 Task: Get directions from Grand Teton National Park, Wyoming, United States to White Sands National Park, New Mexico, United States departing at 3:00 pm on the 15th of next month
Action: Mouse moved to (316, 520)
Screenshot: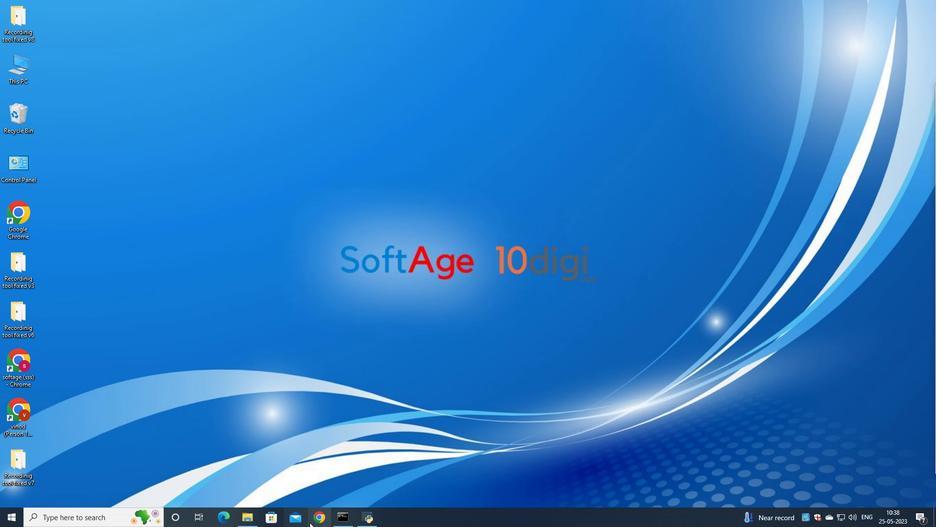 
Action: Mouse pressed left at (316, 520)
Screenshot: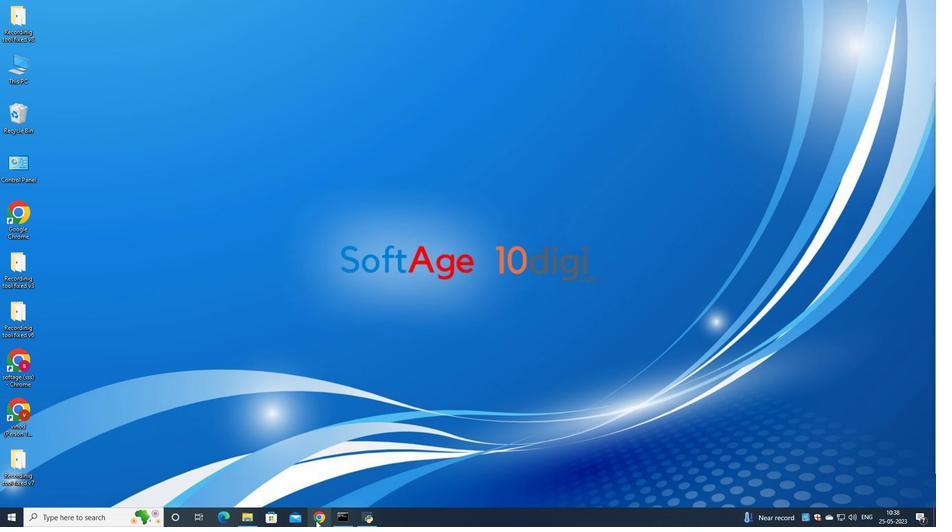 
Action: Mouse moved to (440, 318)
Screenshot: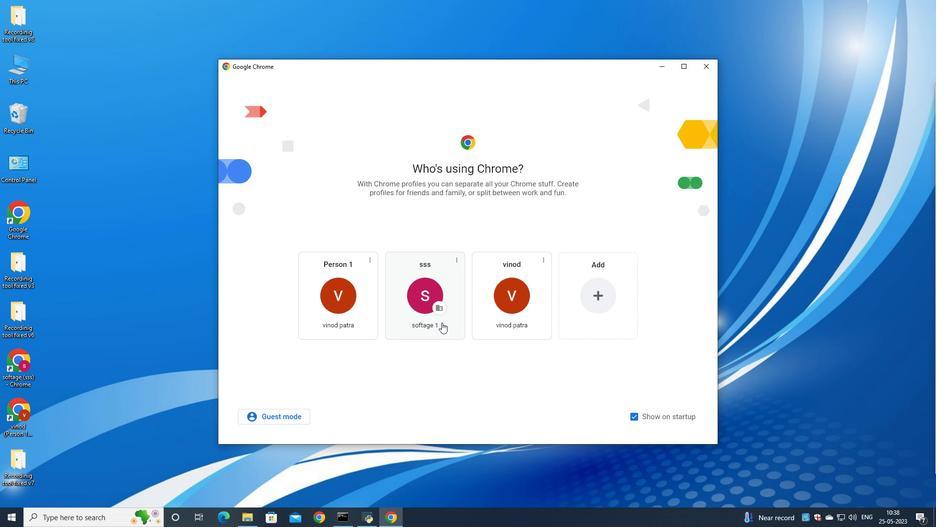 
Action: Mouse pressed left at (440, 318)
Screenshot: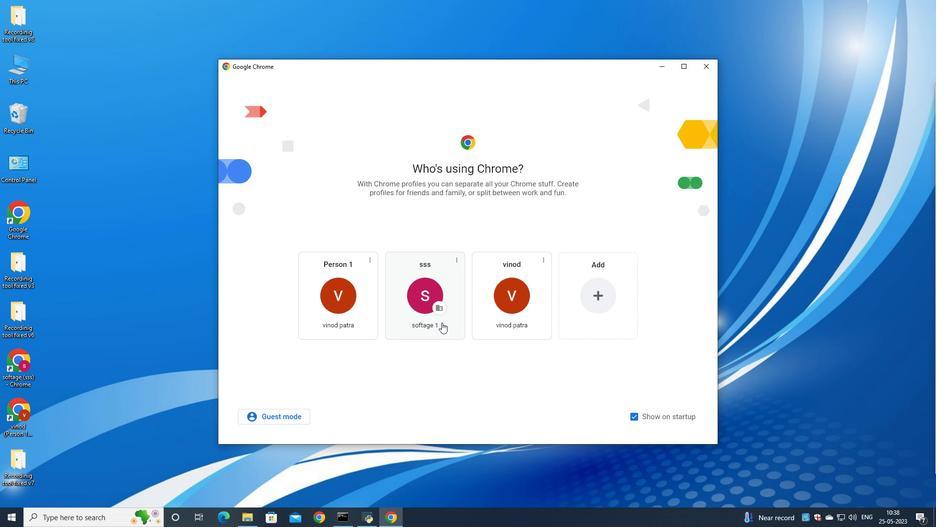 
Action: Mouse moved to (900, 56)
Screenshot: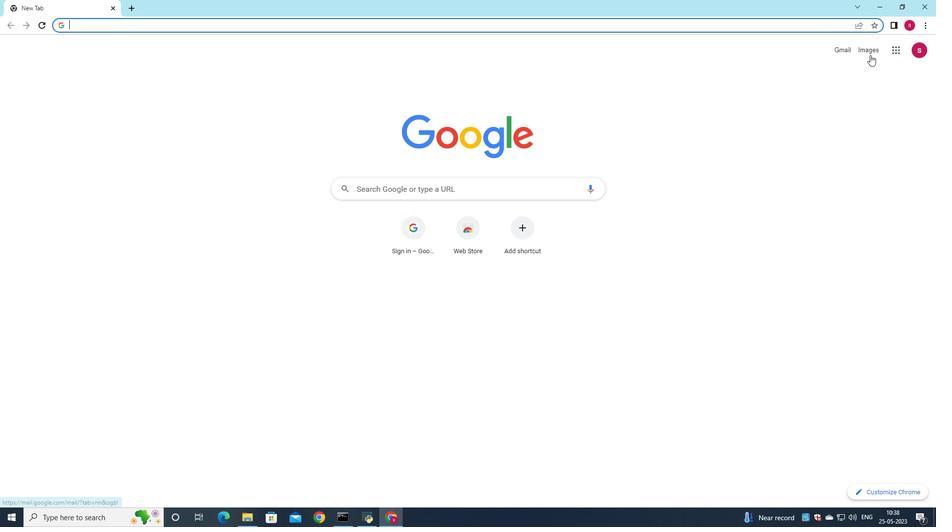 
Action: Mouse pressed left at (900, 56)
Screenshot: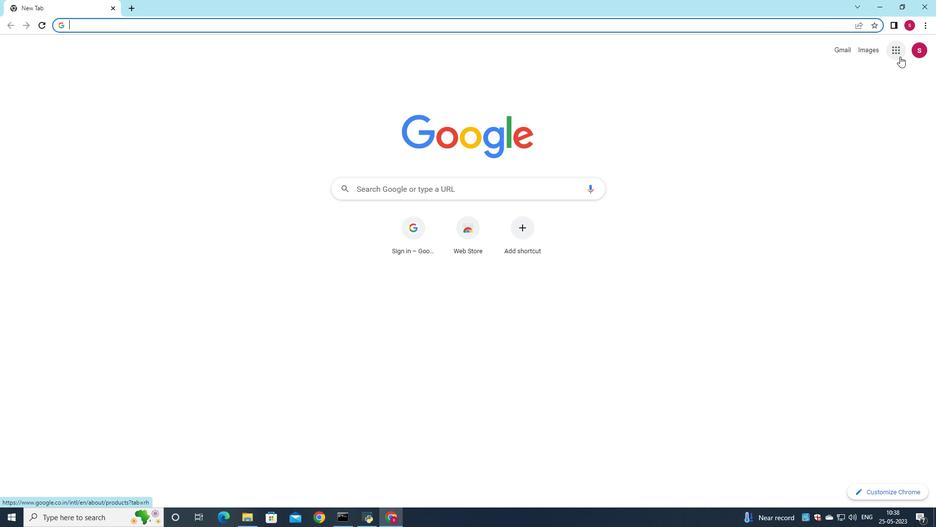 
Action: Mouse moved to (883, 189)
Screenshot: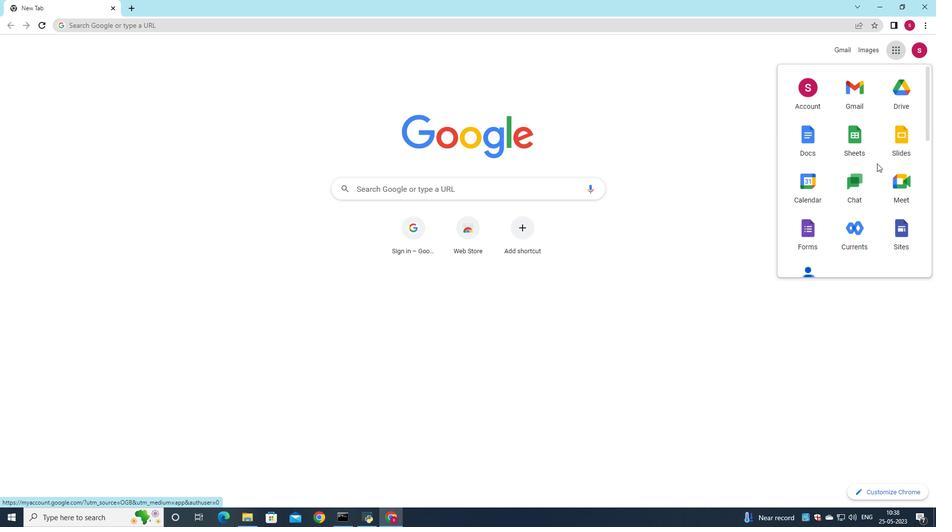 
Action: Mouse scrolled (883, 189) with delta (0, 0)
Screenshot: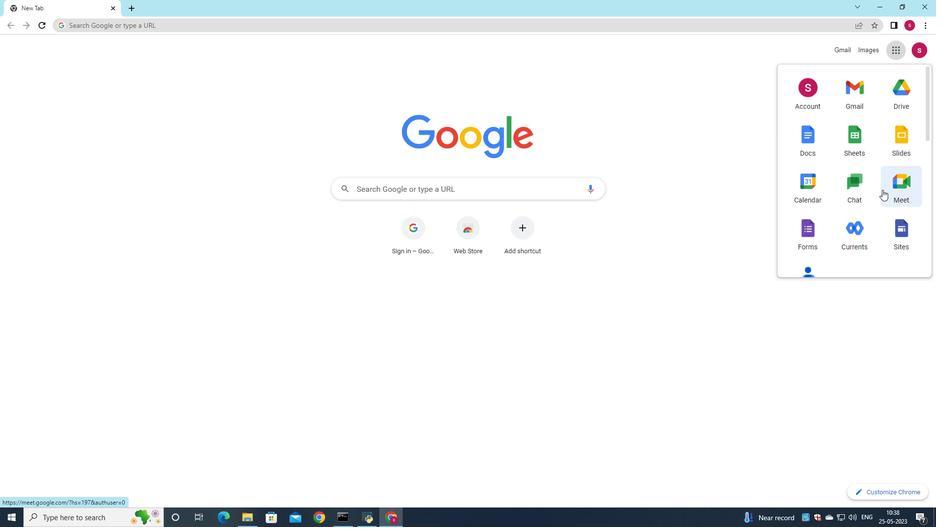 
Action: Mouse scrolled (883, 189) with delta (0, 0)
Screenshot: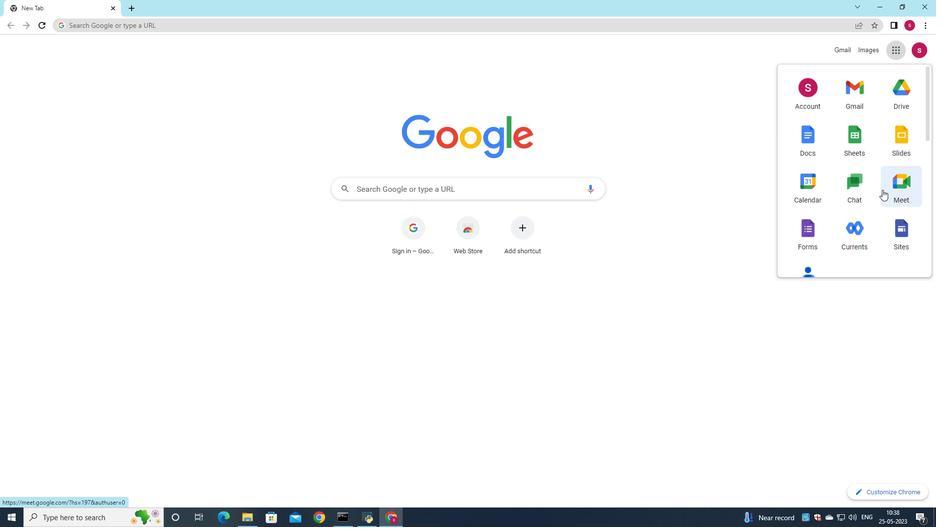 
Action: Mouse moved to (908, 231)
Screenshot: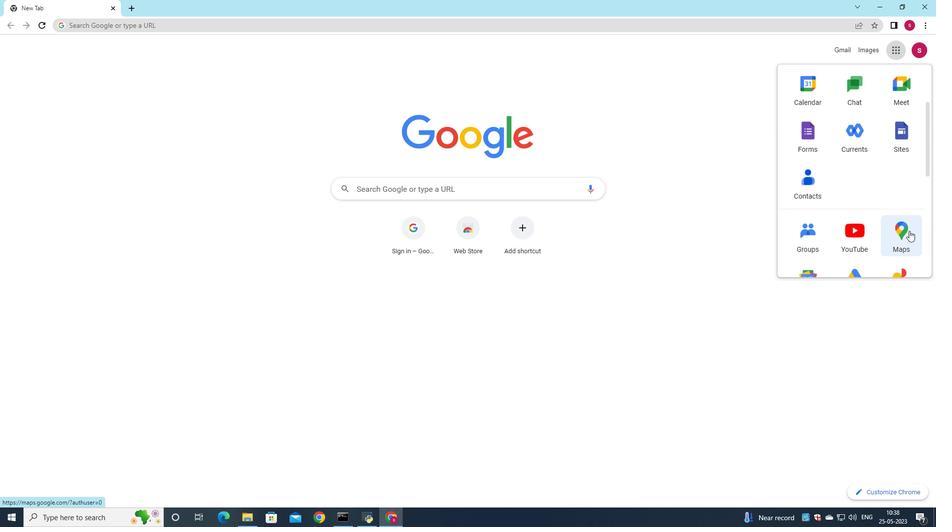 
Action: Mouse pressed left at (908, 231)
Screenshot: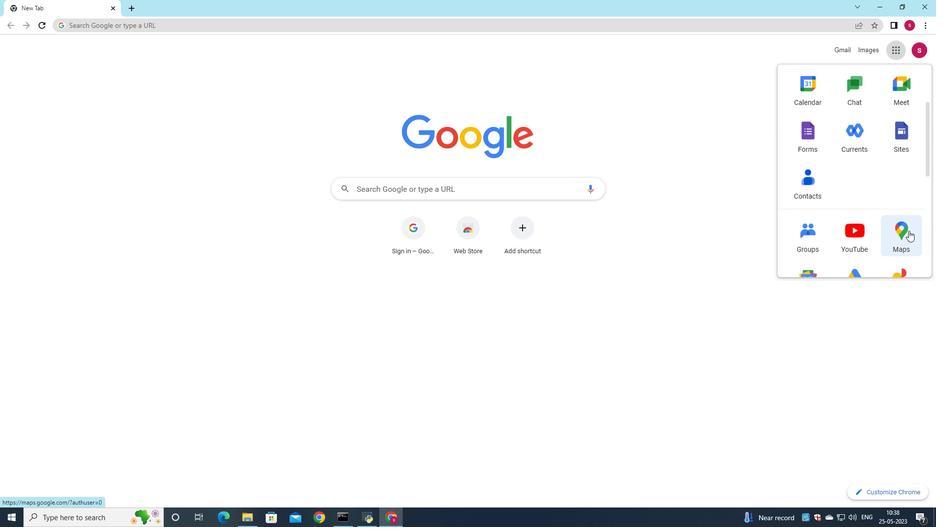 
Action: Mouse moved to (89, 54)
Screenshot: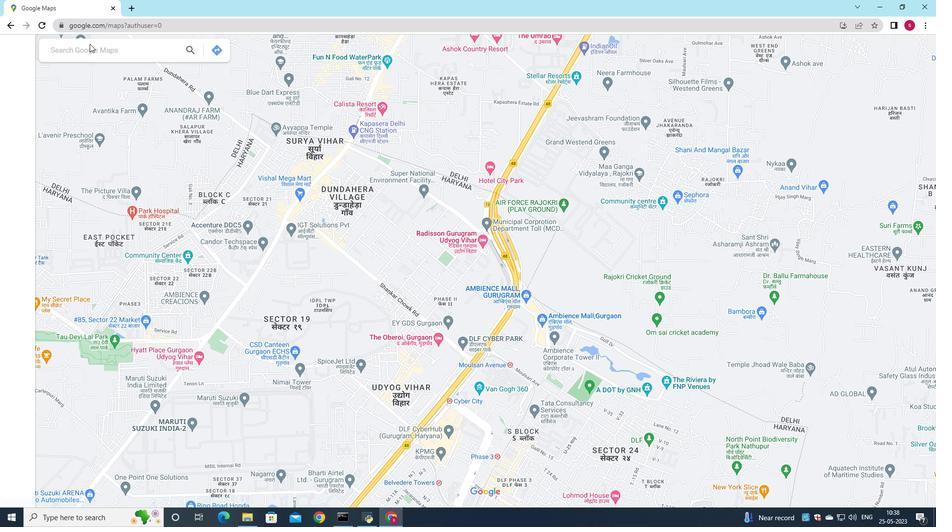 
Action: Mouse pressed left at (89, 54)
Screenshot: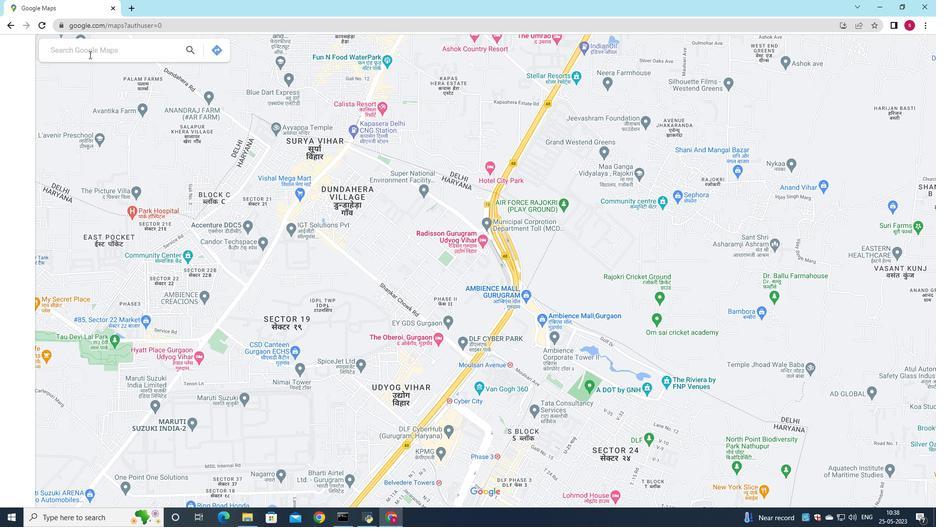 
Action: Mouse moved to (217, 44)
Screenshot: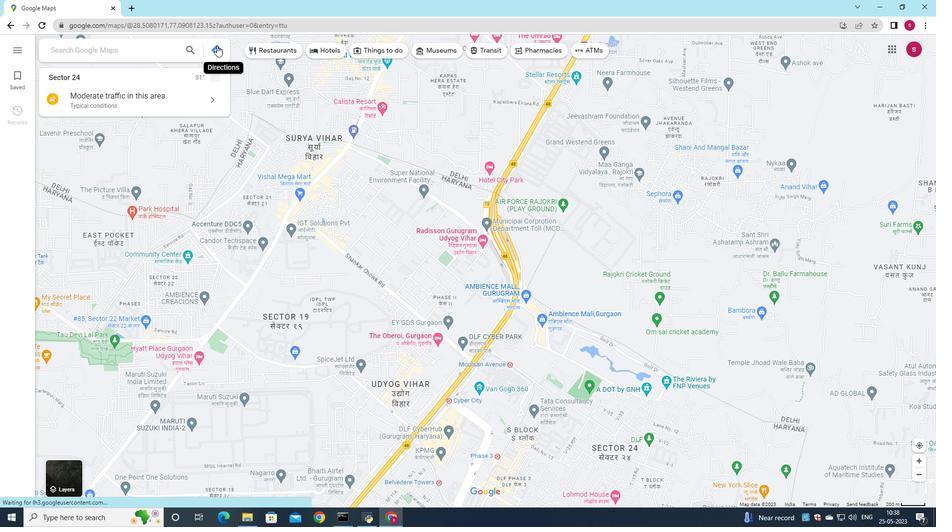 
Action: Mouse pressed left at (217, 44)
Screenshot: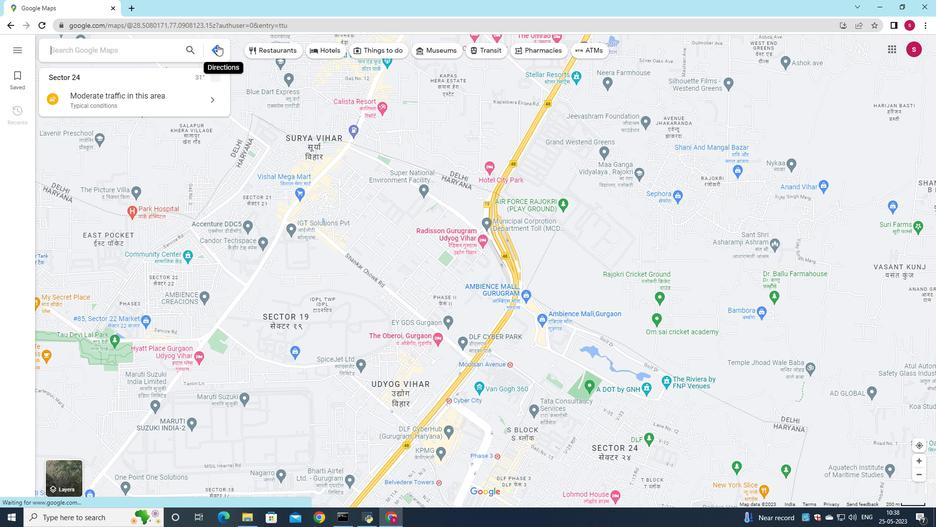 
Action: Mouse moved to (179, 87)
Screenshot: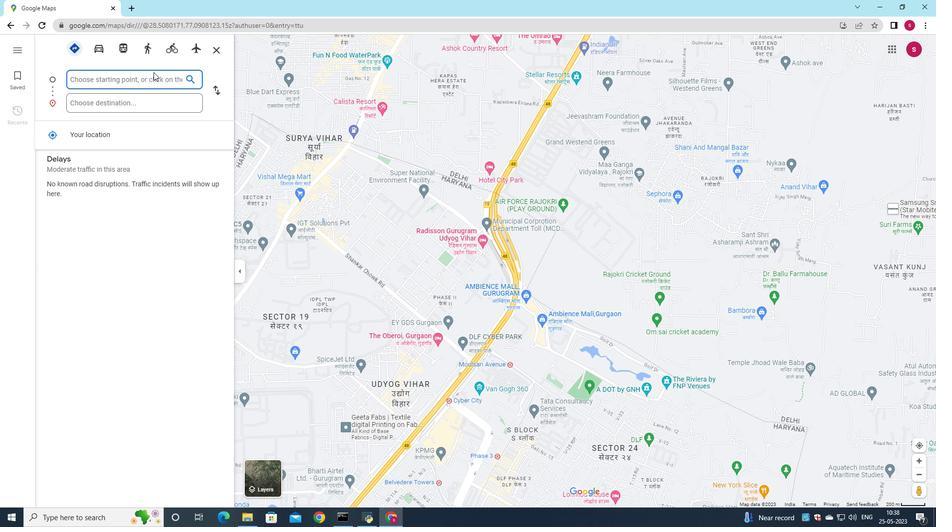 
Action: Key pressed <Key.shift>Grand<Key.space><Key.shift>teton<Key.space><Key.shift>National<Key.space><Key.shift>Park,<Key.space><Key.shift>Unit<Key.backspace><Key.backspace><Key.backspace><Key.backspace><Key.backspace><Key.shift>Wymo<Key.backspace><Key.backspace>oming,<Key.shift>United<Key.space><Key.shift>States
Screenshot: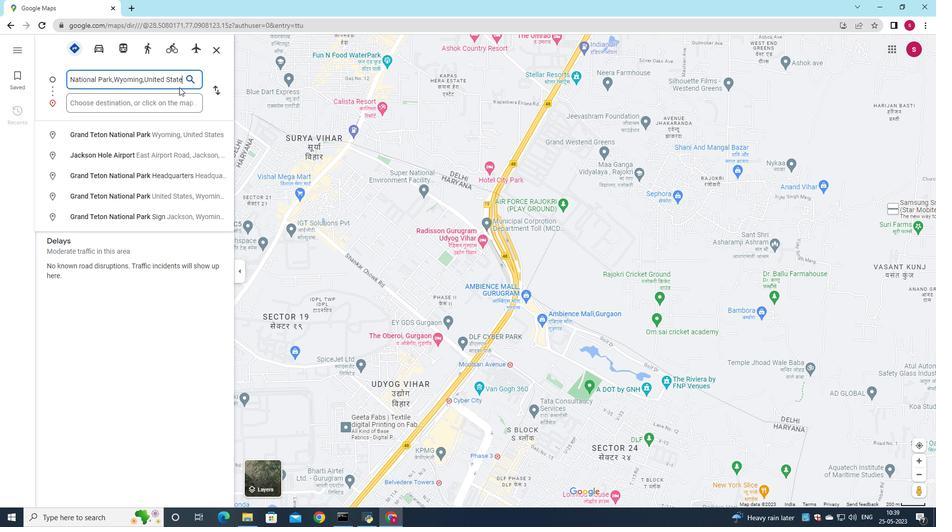 
Action: Mouse moved to (155, 103)
Screenshot: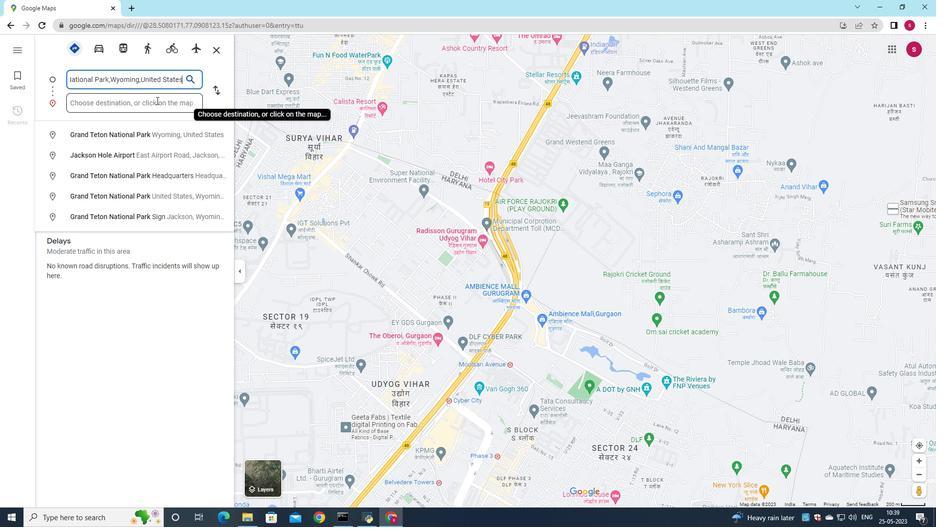 
Action: Mouse pressed left at (155, 103)
Screenshot: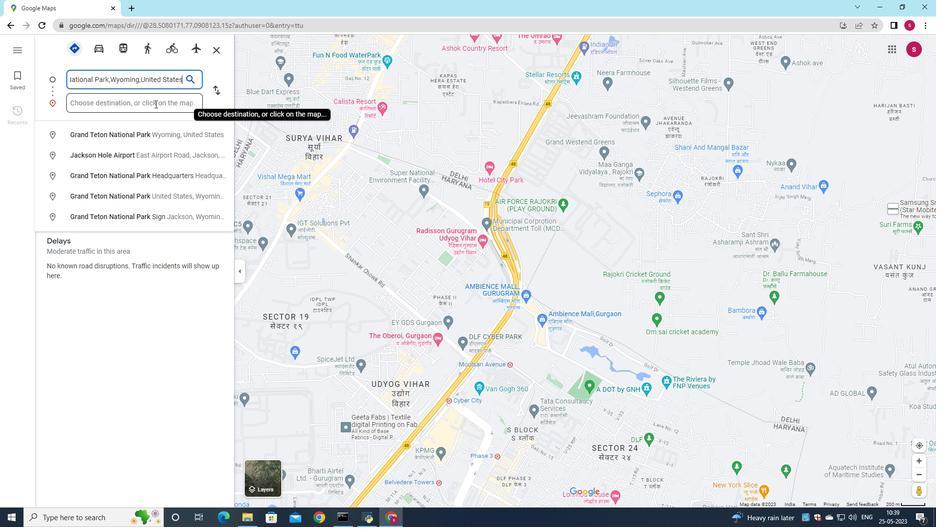 
Action: Mouse moved to (194, 119)
Screenshot: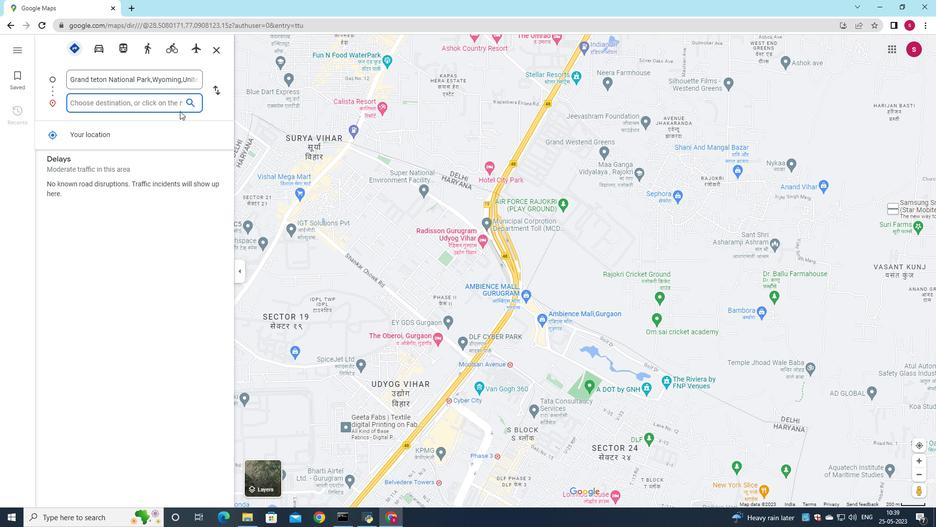 
Action: Key pressed <Key.shift><Key.shift>White<Key.space><Key.shift>sands<Key.space><Key.shift>National<Key.shift><Key.shift><Key.shift><Key.shift><Key.shift><Key.shift><Key.shift><Key.shift><Key.shift><Key.shift><Key.shift><Key.shift><Key.shift><Key.shift><Key.shift><Key.shift><Key.shift><Key.shift><Key.shift><Key.shift><Key.shift><Key.shift><Key.shift><Key.shift><Key.shift><Key.shift><Key.shift><Key.shift><Key.shift><Key.shift><Key.shift><Key.shift><Key.shift><Key.shift><Key.shift><Key.shift><Key.shift><Key.shift><Key.shift><Key.shift><Key.shift><Key.shift><Key.shift><Key.shift><Key.shift><Key.shift><Key.shift><Key.shift><Key.shift><Key.shift><Key.shift><Key.space><Key.shift><Key.shift>Park,<Key.shift>New<Key.space><Key.shift>Mexico,<Key.shift>United<Key.space><Key.shift>staes
Screenshot: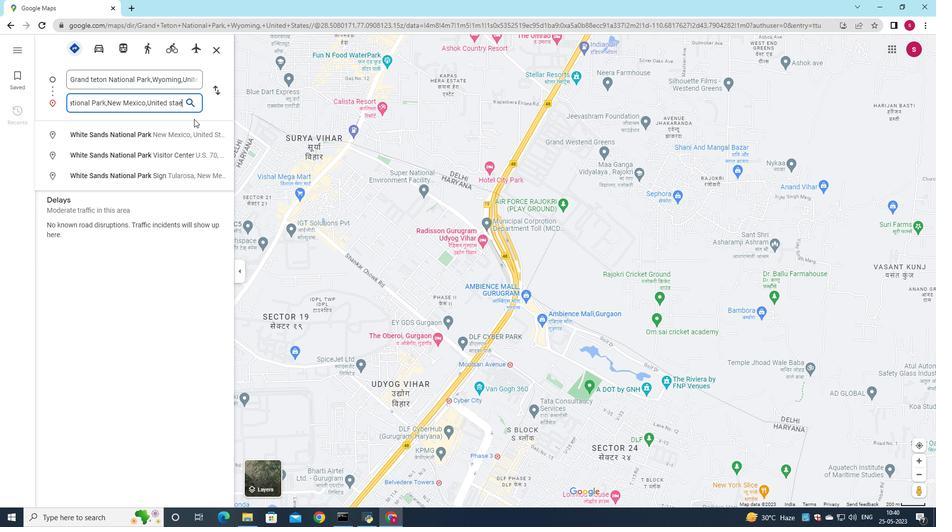 
Action: Mouse moved to (187, 100)
Screenshot: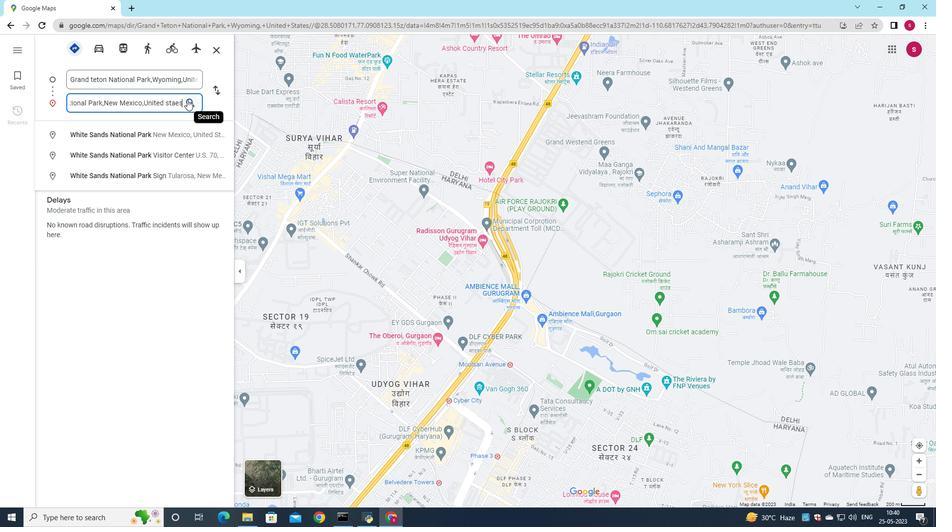 
Action: Mouse pressed left at (187, 100)
Screenshot: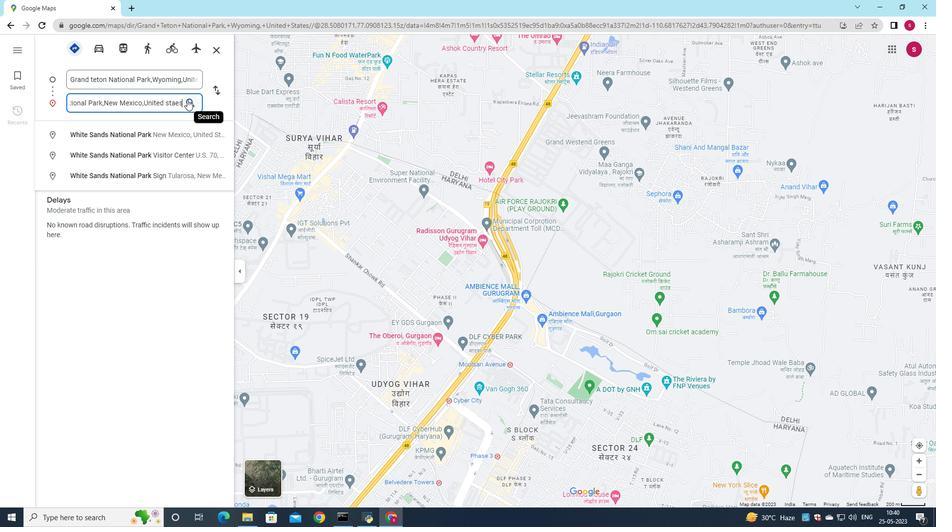 
Action: Mouse moved to (108, 156)
Screenshot: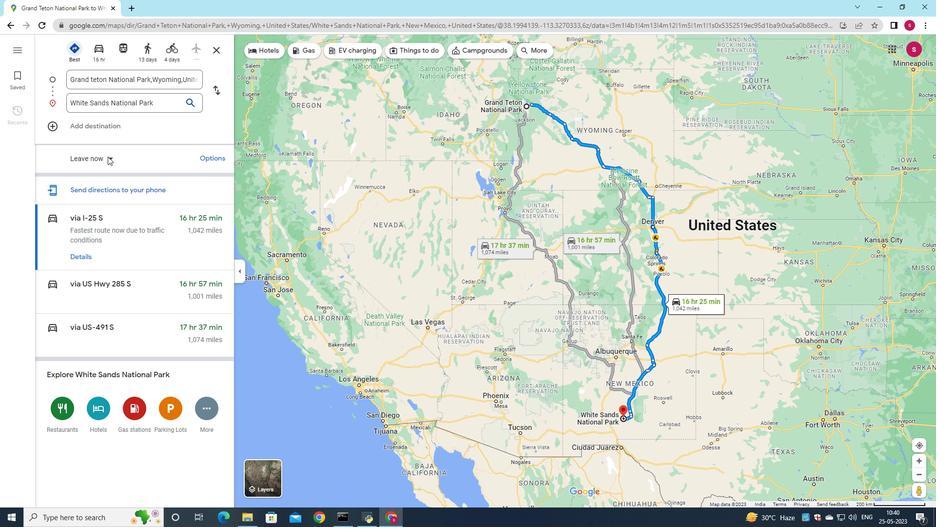 
Action: Mouse pressed left at (108, 156)
Screenshot: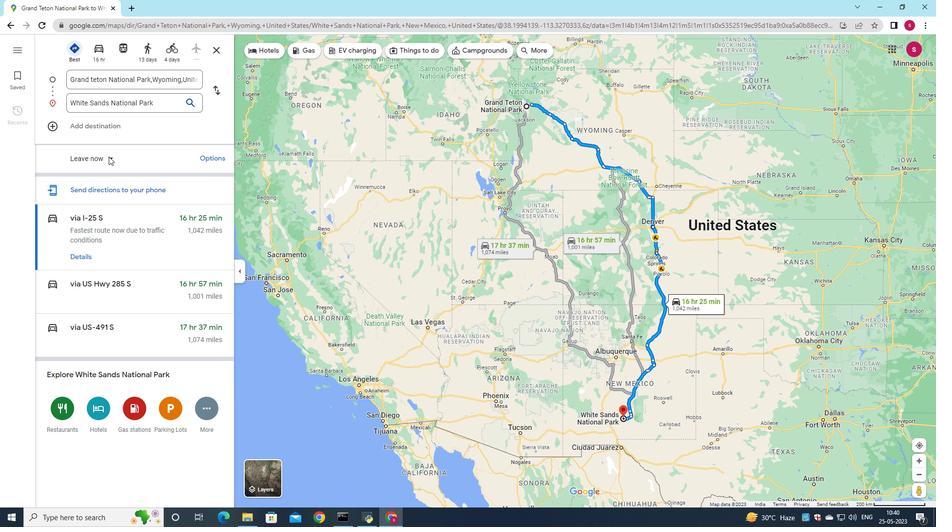 
Action: Mouse moved to (104, 186)
Screenshot: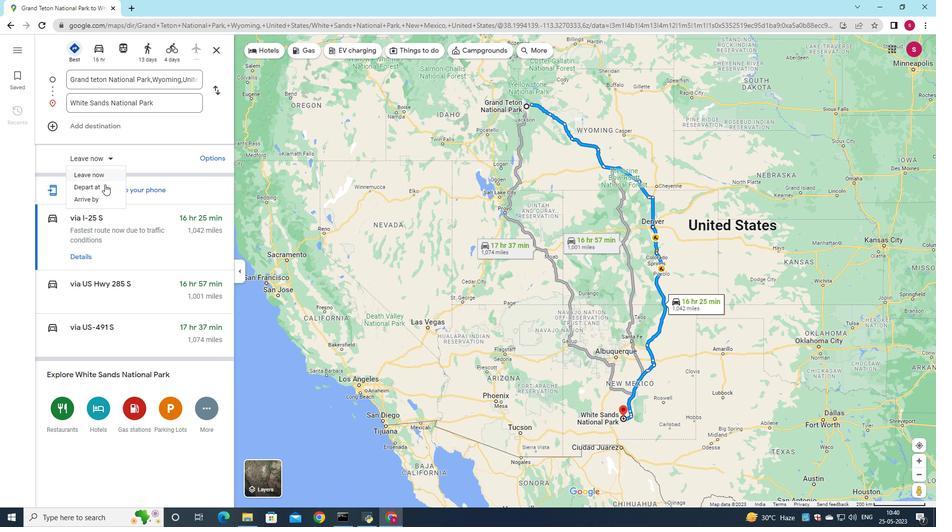 
Action: Mouse pressed left at (104, 186)
Screenshot: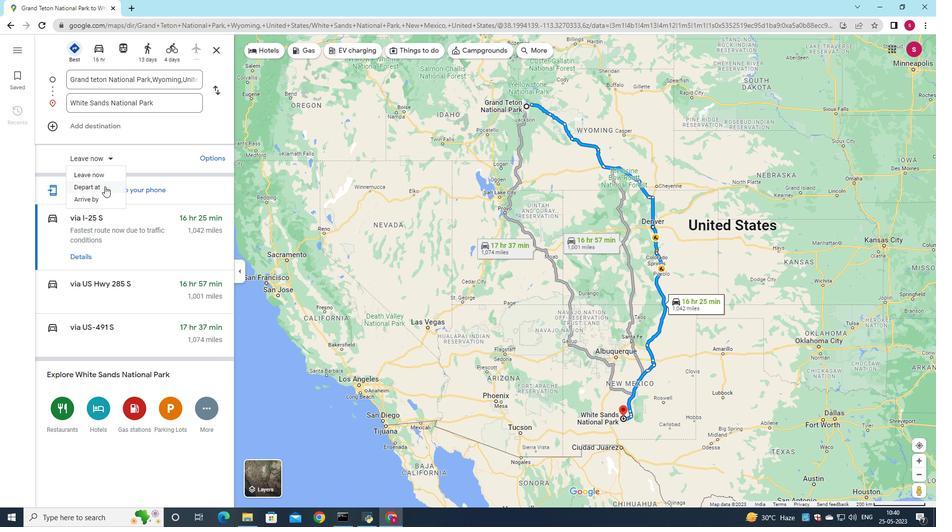 
Action: Mouse moved to (132, 150)
Screenshot: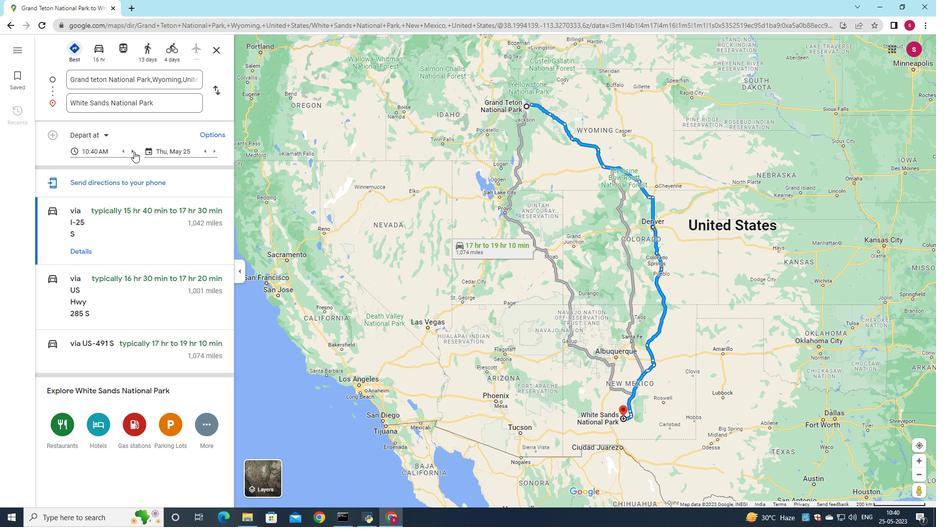 
Action: Mouse pressed left at (132, 150)
Screenshot: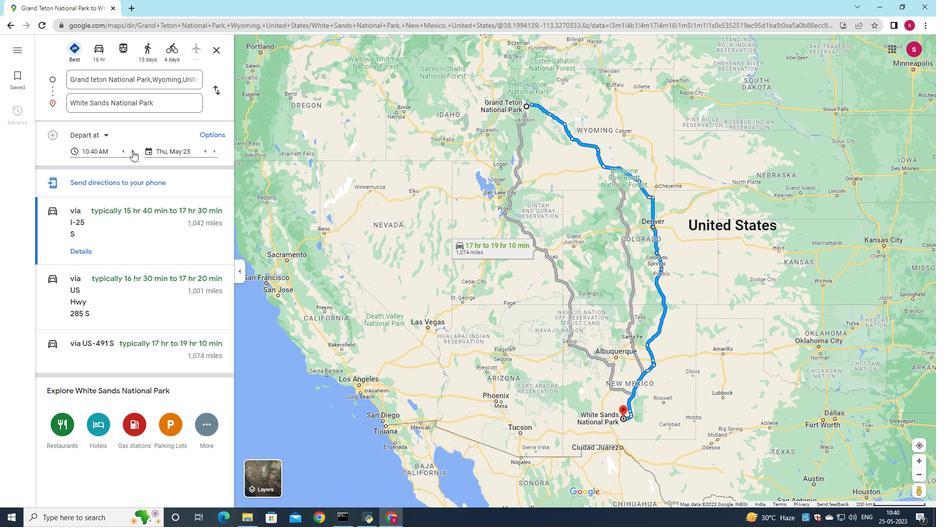 
Action: Mouse pressed left at (132, 150)
Screenshot: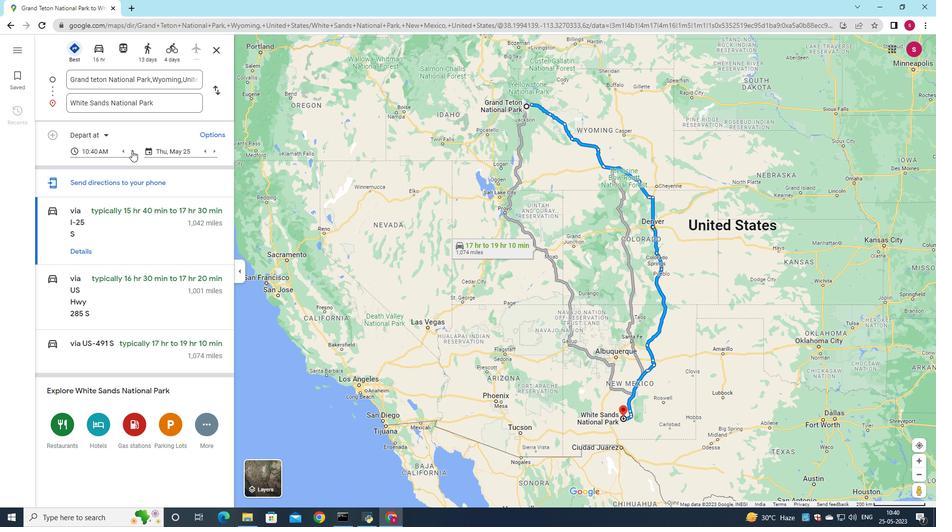 
Action: Mouse pressed left at (132, 150)
Screenshot: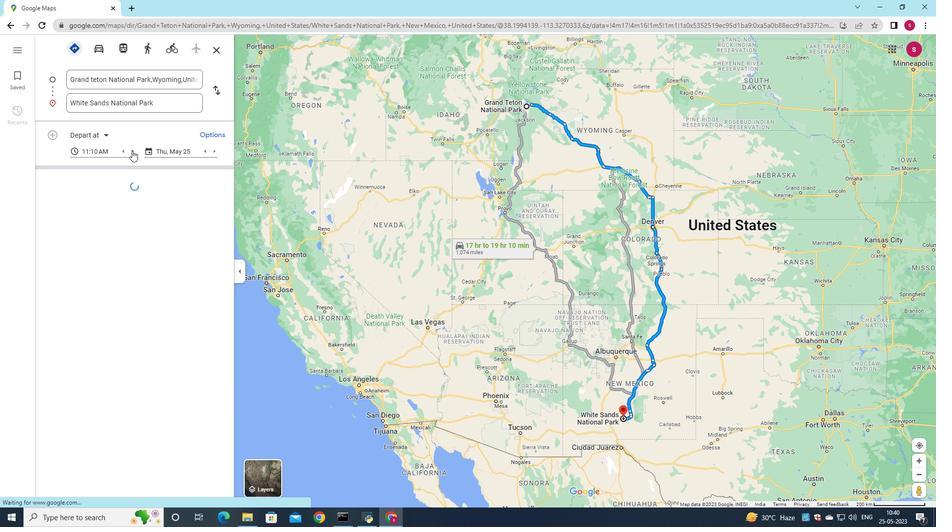
Action: Mouse pressed left at (132, 150)
Screenshot: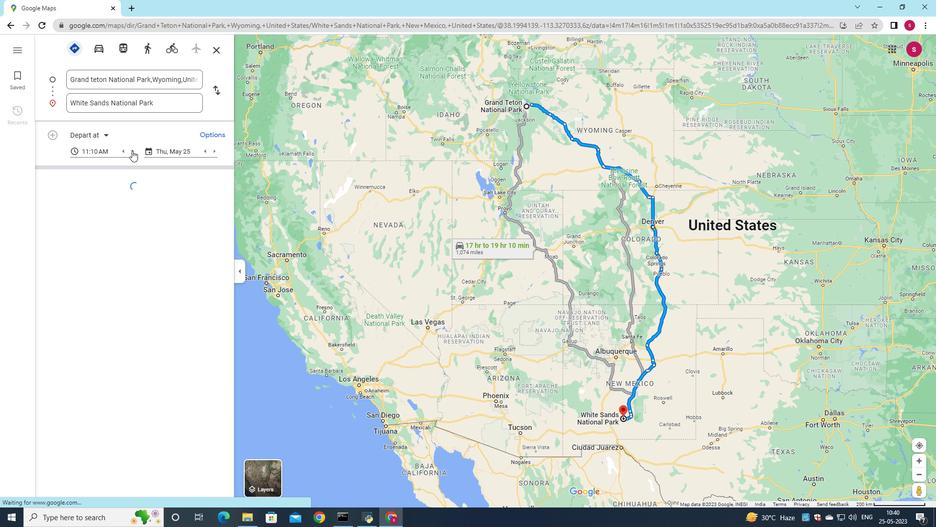 
Action: Mouse pressed left at (132, 150)
Screenshot: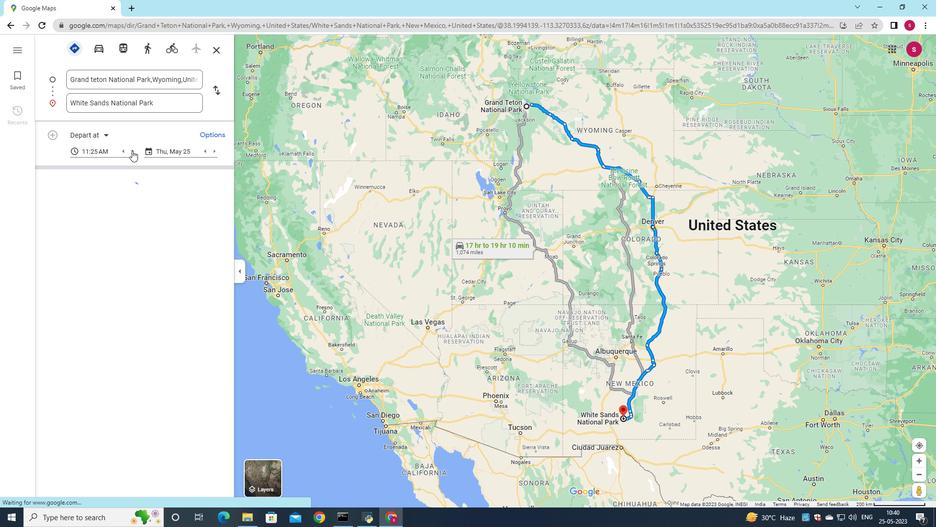 
Action: Mouse pressed left at (132, 150)
Screenshot: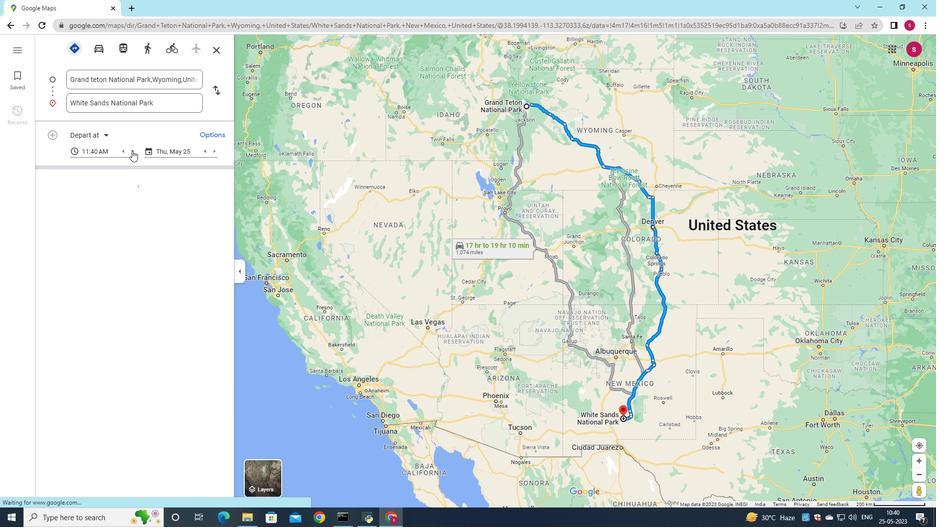 
Action: Mouse pressed left at (132, 150)
Screenshot: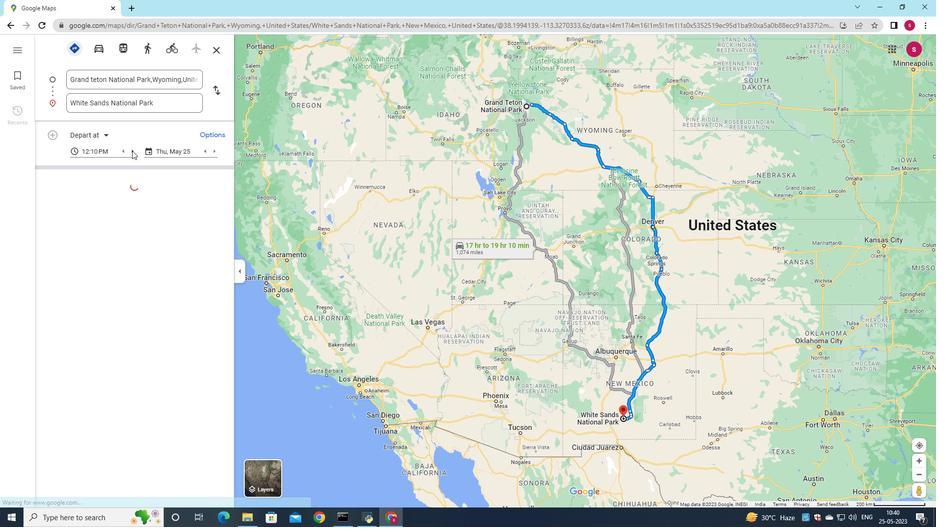 
Action: Mouse moved to (115, 159)
Screenshot: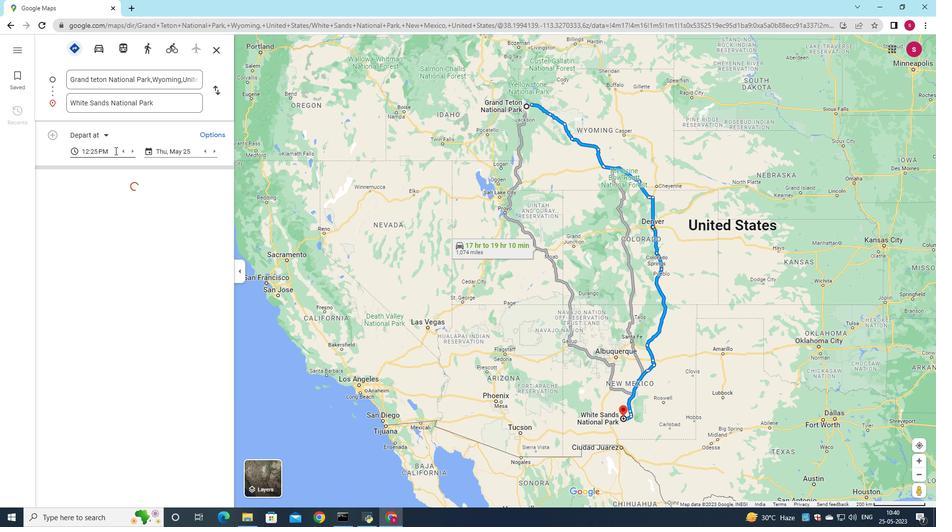 
Action: Mouse pressed left at (115, 159)
Screenshot: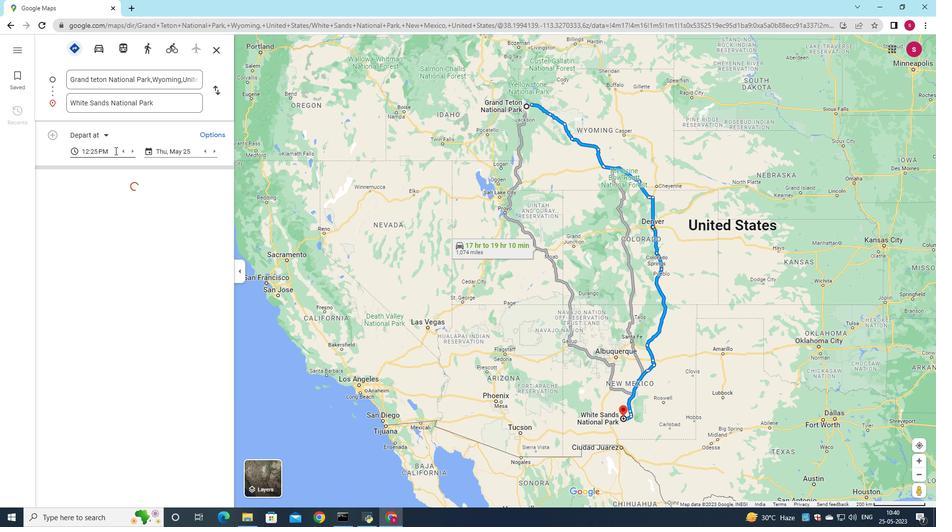 
Action: Mouse moved to (112, 154)
Screenshot: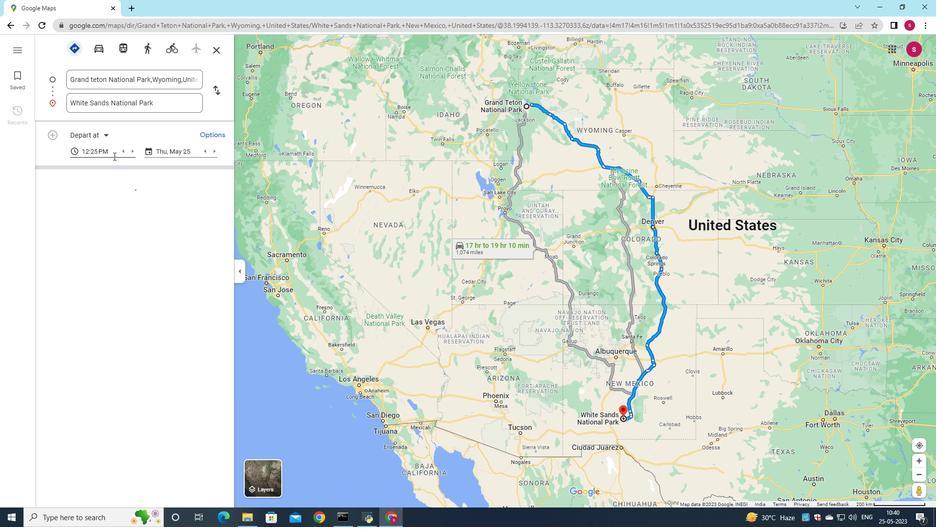 
Action: Mouse pressed left at (112, 154)
Screenshot: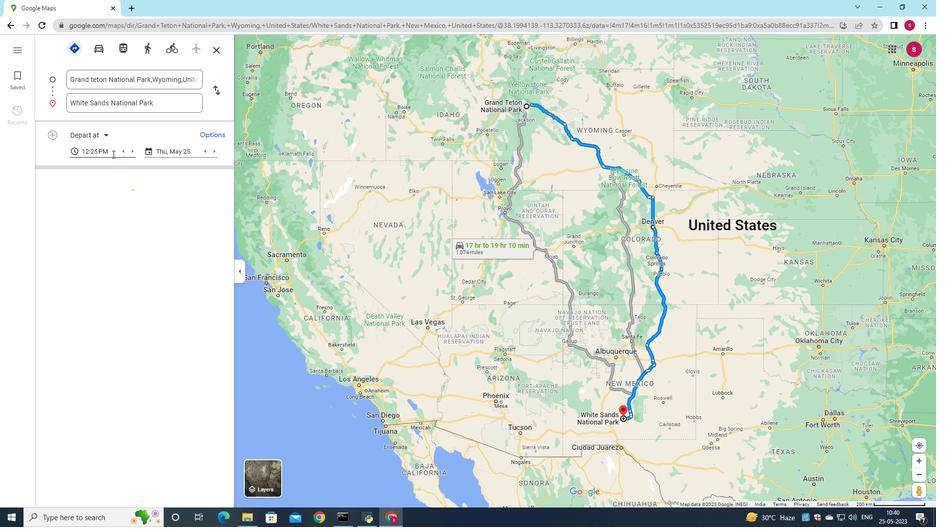 
Action: Mouse moved to (139, 182)
Screenshot: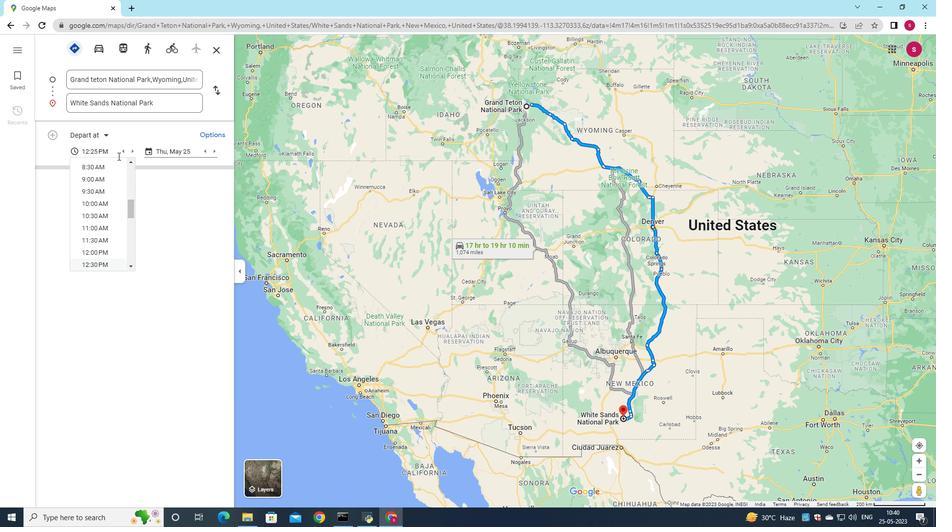 
Action: Mouse scrolled (139, 181) with delta (0, 0)
Screenshot: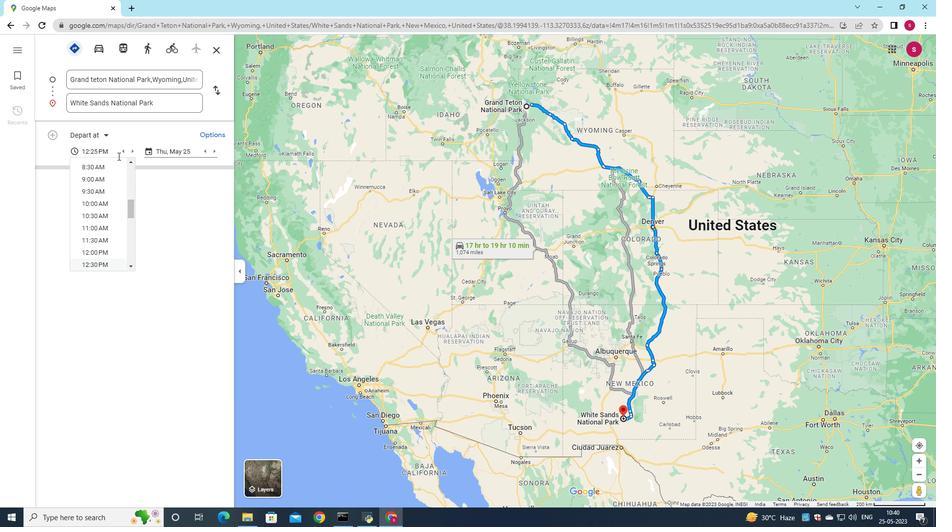 
Action: Mouse moved to (140, 182)
Screenshot: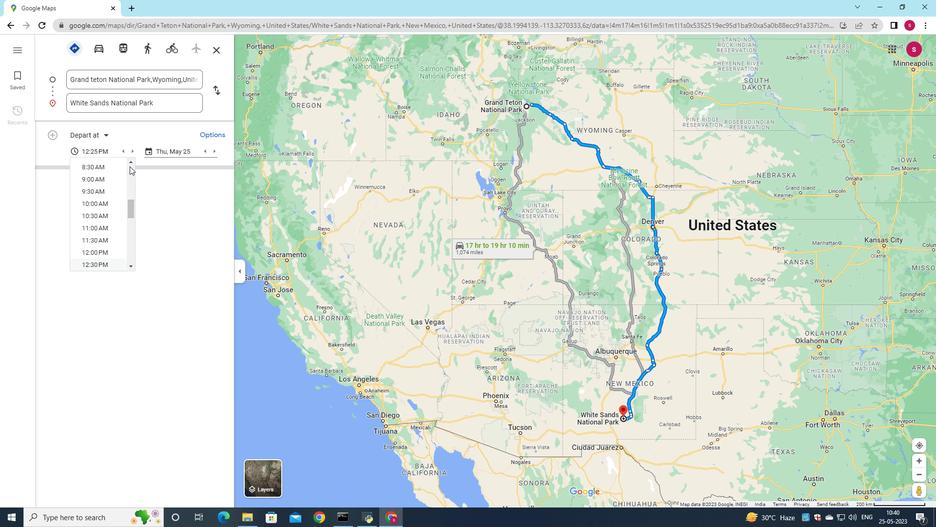 
Action: Mouse scrolled (140, 182) with delta (0, 0)
Screenshot: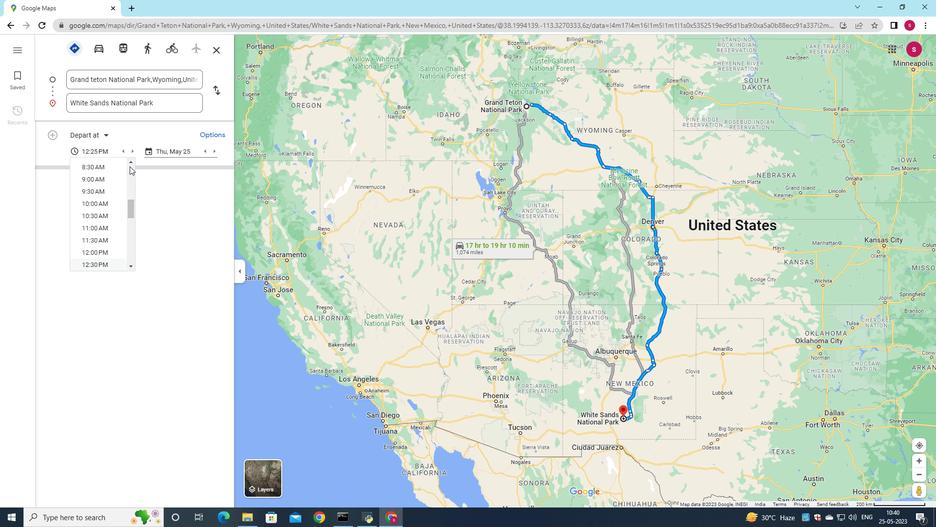 
Action: Mouse scrolled (140, 182) with delta (0, 0)
Screenshot: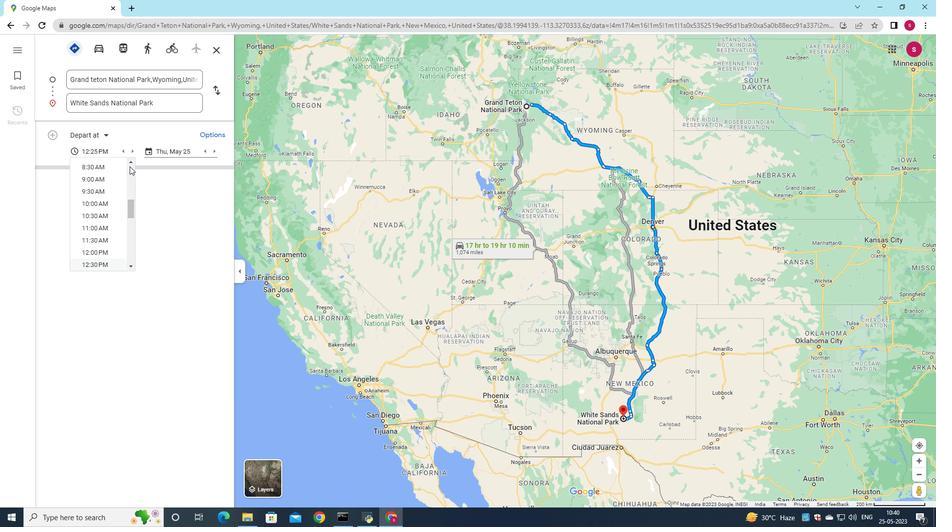 
Action: Mouse moved to (138, 186)
Screenshot: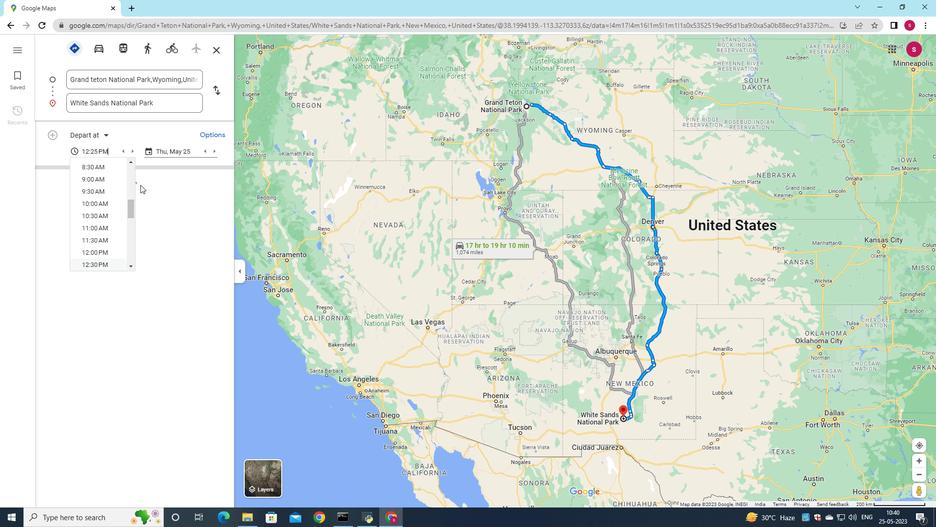 
Action: Mouse scrolled (138, 185) with delta (0, 0)
Screenshot: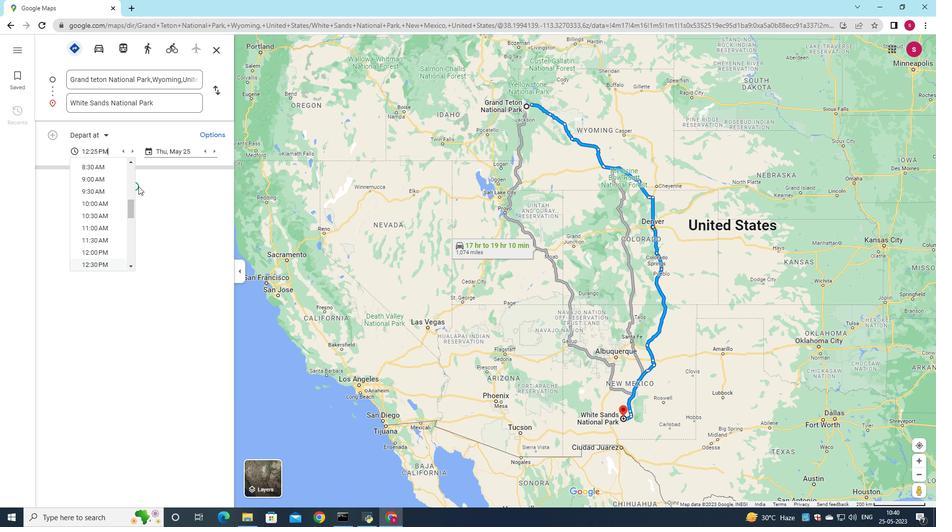 
Action: Mouse moved to (138, 186)
Screenshot: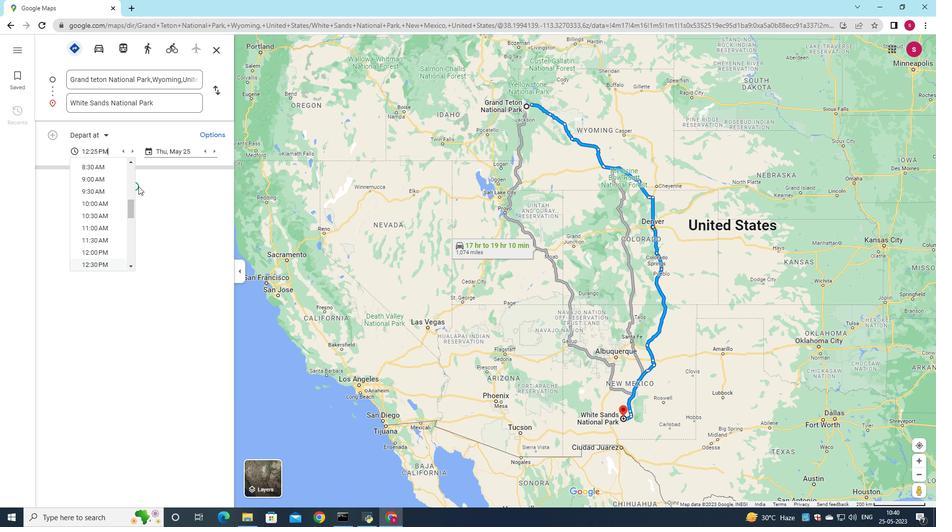 
Action: Mouse scrolled (138, 186) with delta (0, 0)
Screenshot: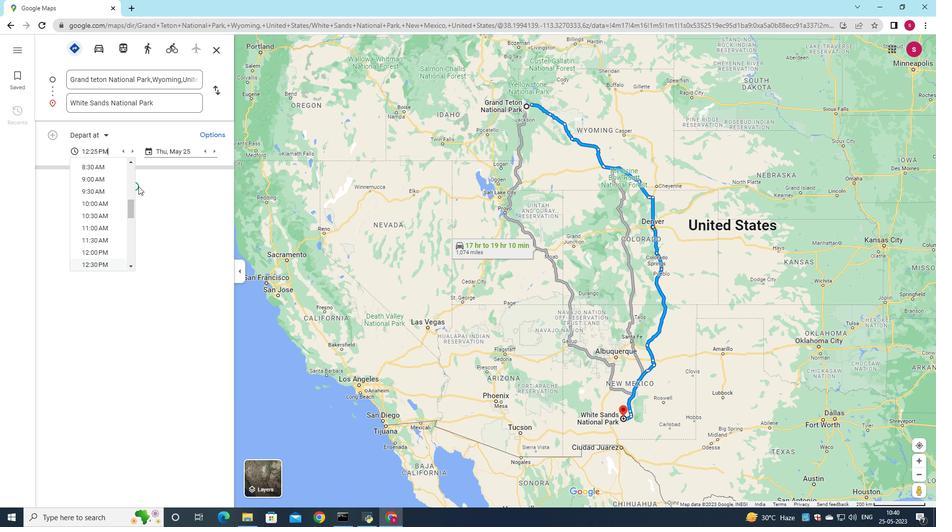 
Action: Mouse moved to (137, 186)
Screenshot: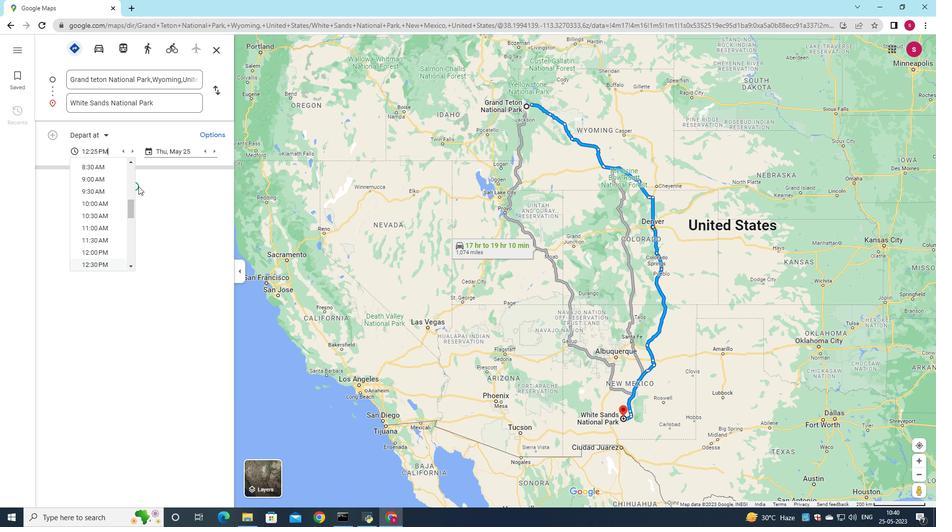 
Action: Mouse scrolled (137, 186) with delta (0, 0)
Screenshot: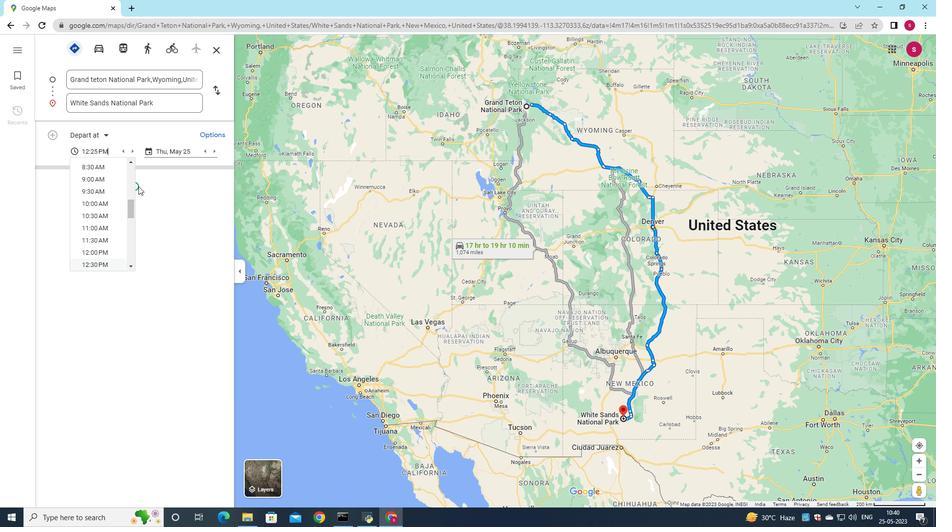 
Action: Mouse moved to (131, 188)
Screenshot: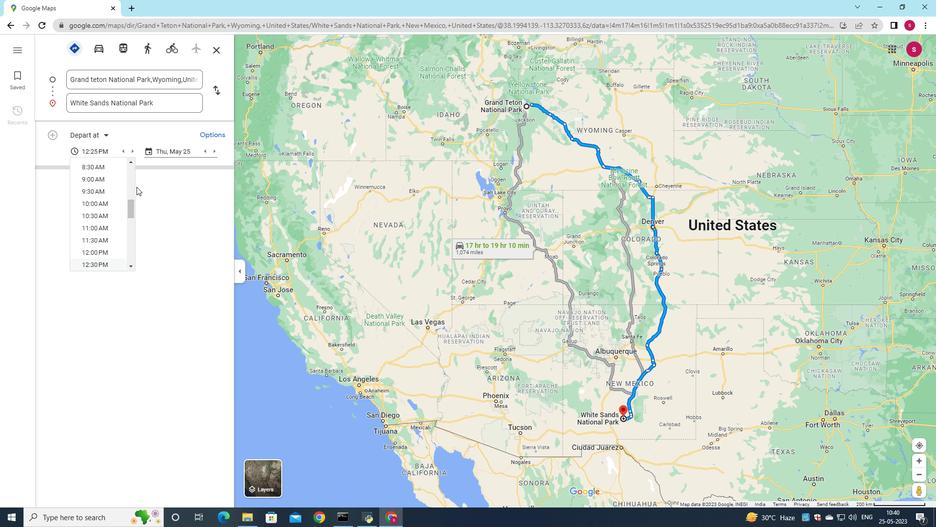 
Action: Mouse scrolled (131, 188) with delta (0, 0)
Screenshot: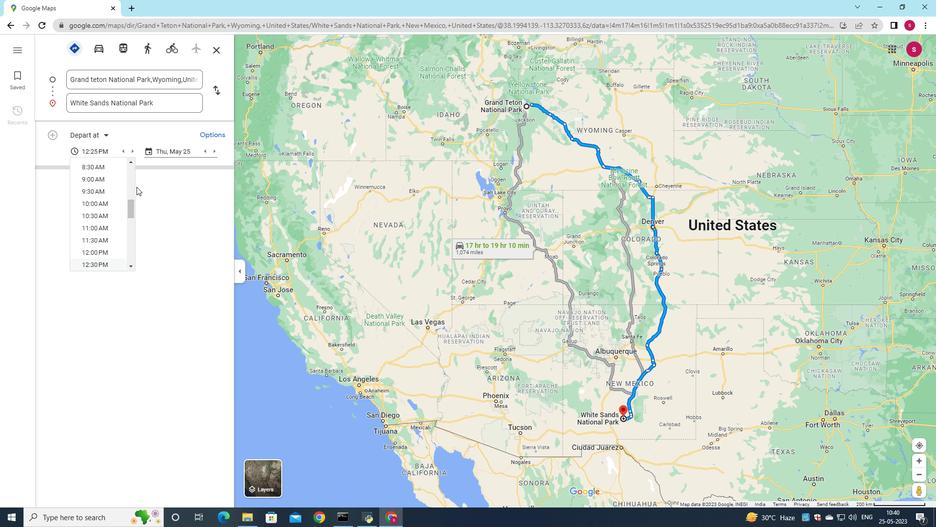 
Action: Mouse moved to (130, 189)
Screenshot: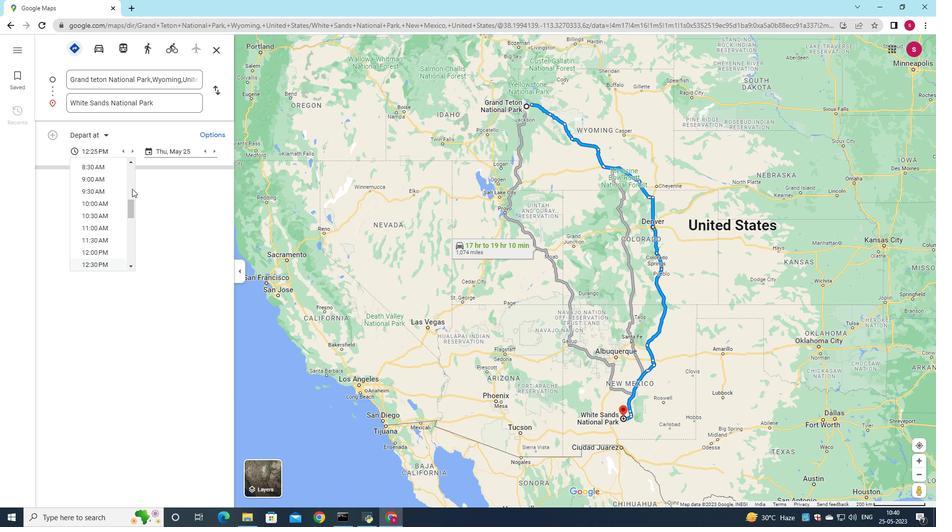 
Action: Mouse scrolled (130, 188) with delta (0, 0)
Screenshot: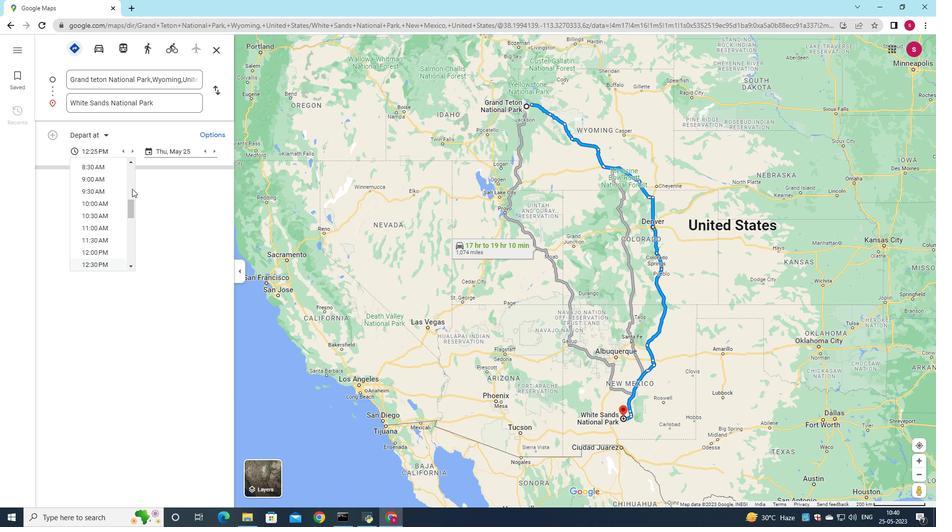 
Action: Mouse moved to (102, 226)
Screenshot: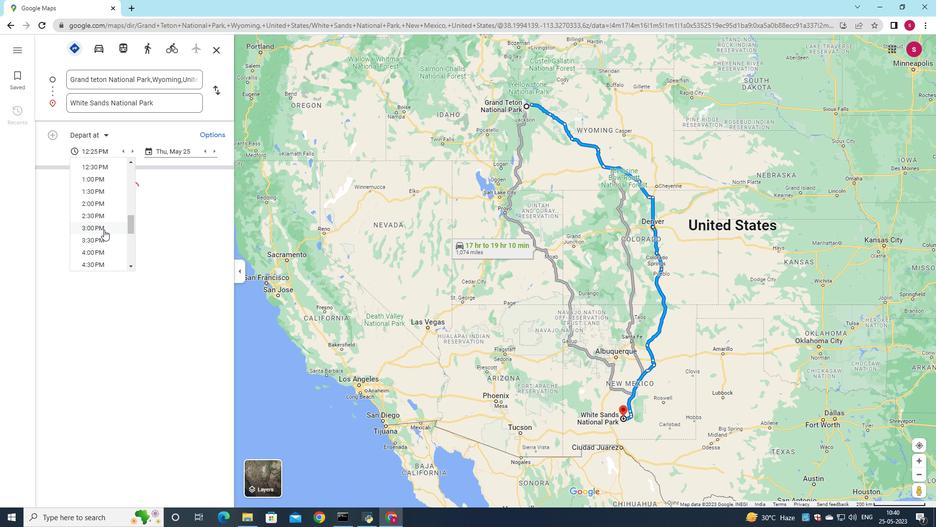 
Action: Mouse pressed left at (102, 226)
Screenshot: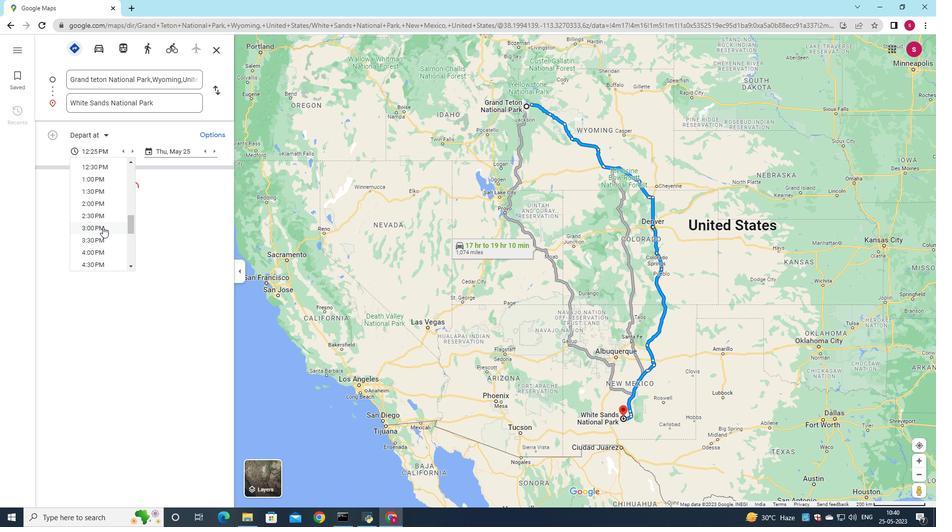 
Action: Mouse moved to (190, 150)
Screenshot: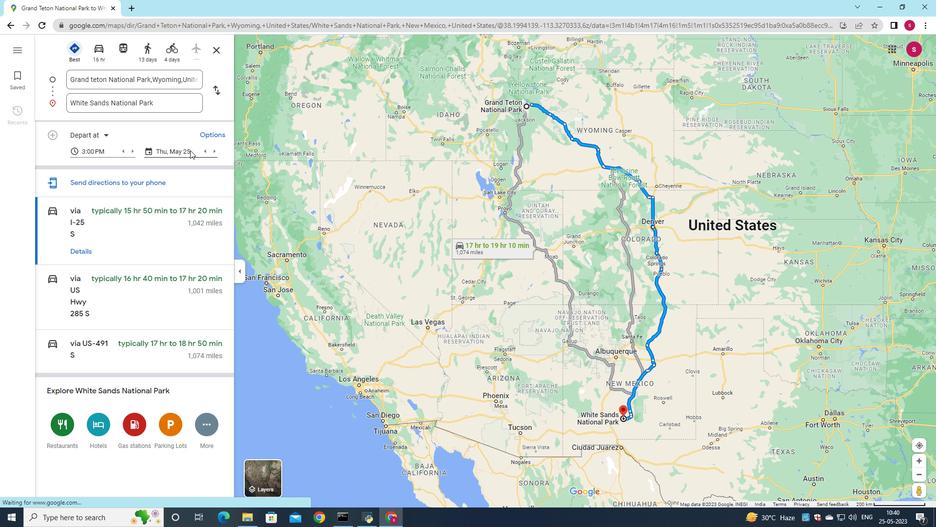 
Action: Mouse pressed left at (190, 150)
Screenshot: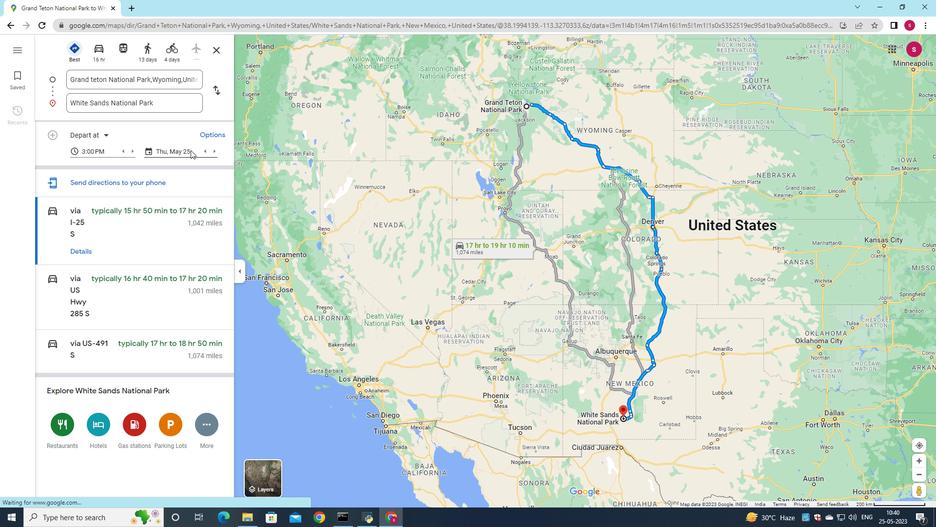
Action: Mouse moved to (229, 171)
Screenshot: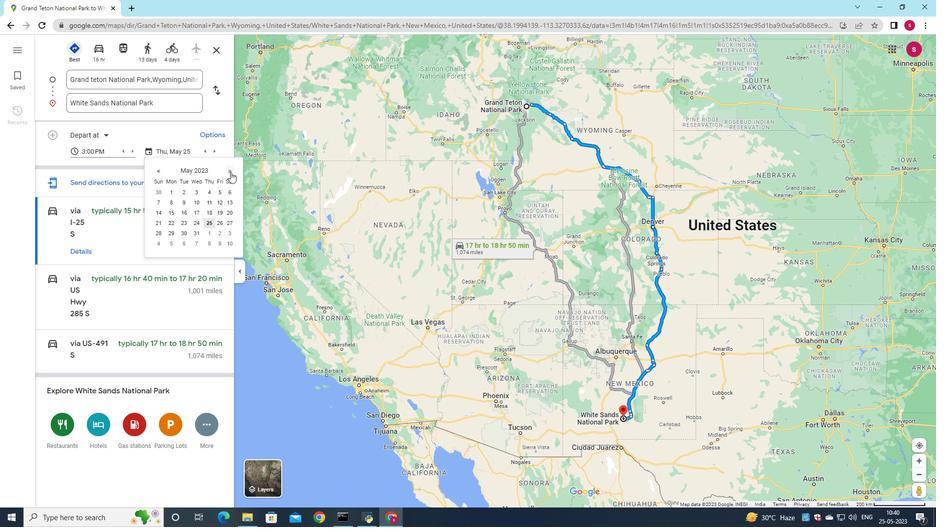 
Action: Mouse pressed left at (229, 171)
Screenshot: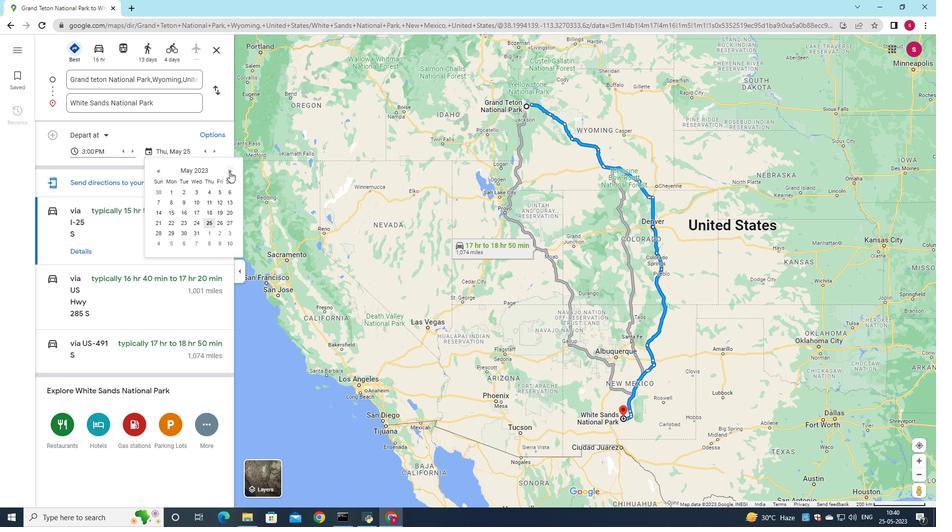 
Action: Mouse moved to (212, 211)
Screenshot: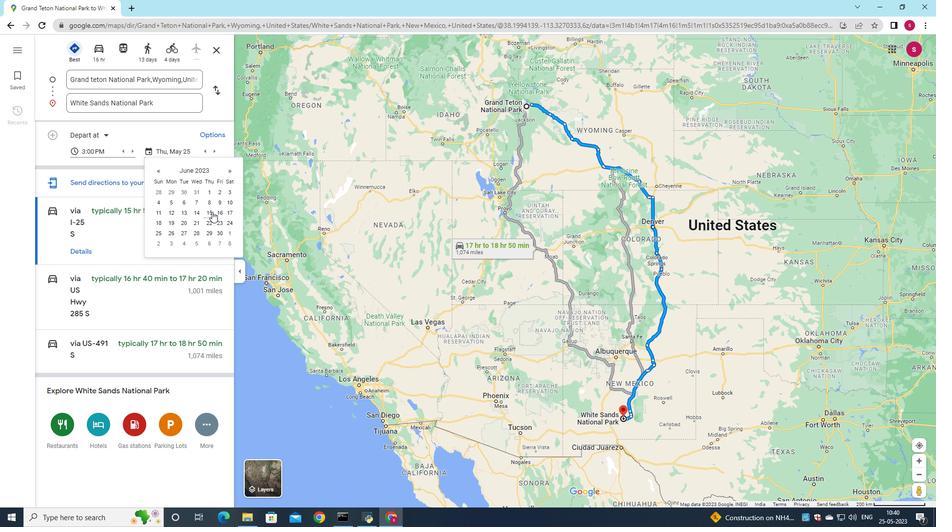 
Action: Mouse pressed left at (212, 211)
Screenshot: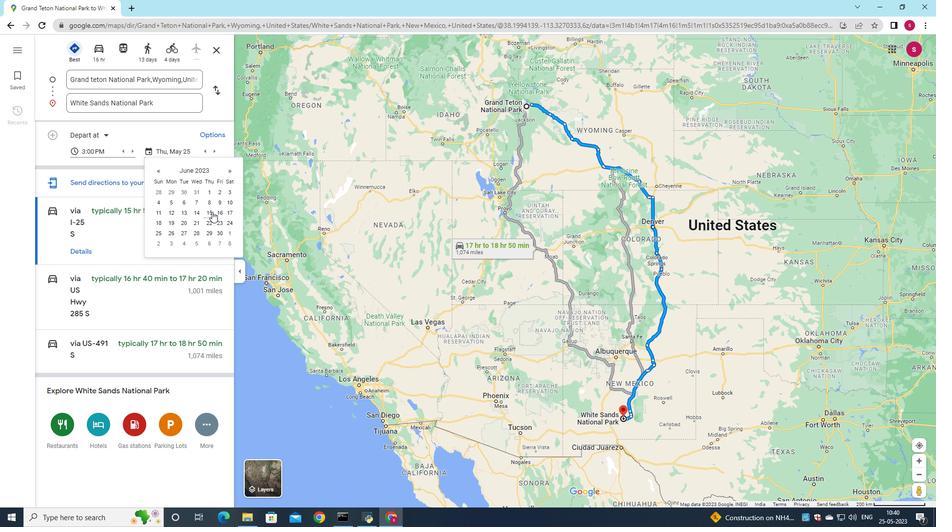 
Action: Mouse moved to (445, 0)
Screenshot: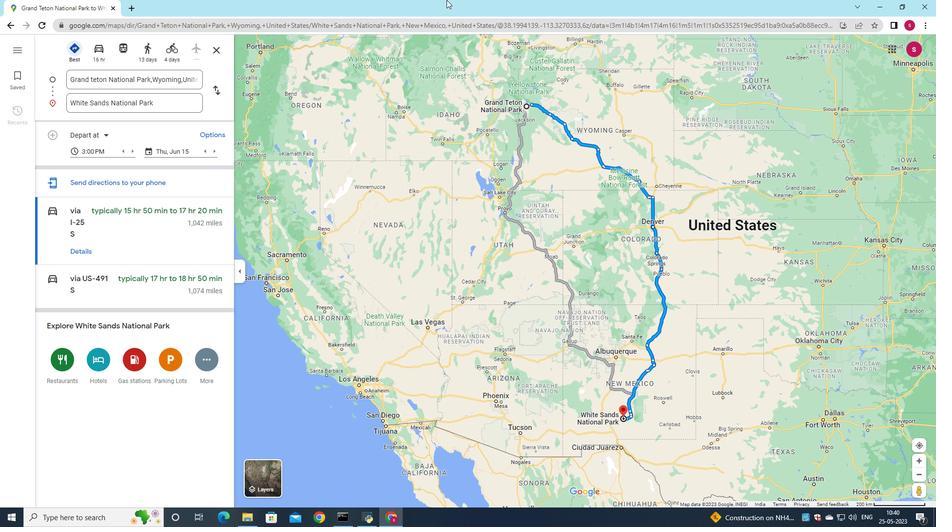 
